 Task: Create in the project AgileCenter in Backlog an issue 'Create a new online platform for online digital marketing courses with advanced analytics and data visualization features', assign it to team member softage.4@softage.net and change the status to IN PROGRESS. Create in the project AgileCenter in Backlog an issue 'Implement a new cloud-based human resource information system for a company with advanced employee self-service and benefits management features', assign it to team member softage.1@softage.net and change the status to IN PROGRESS
Action: Mouse moved to (308, 304)
Screenshot: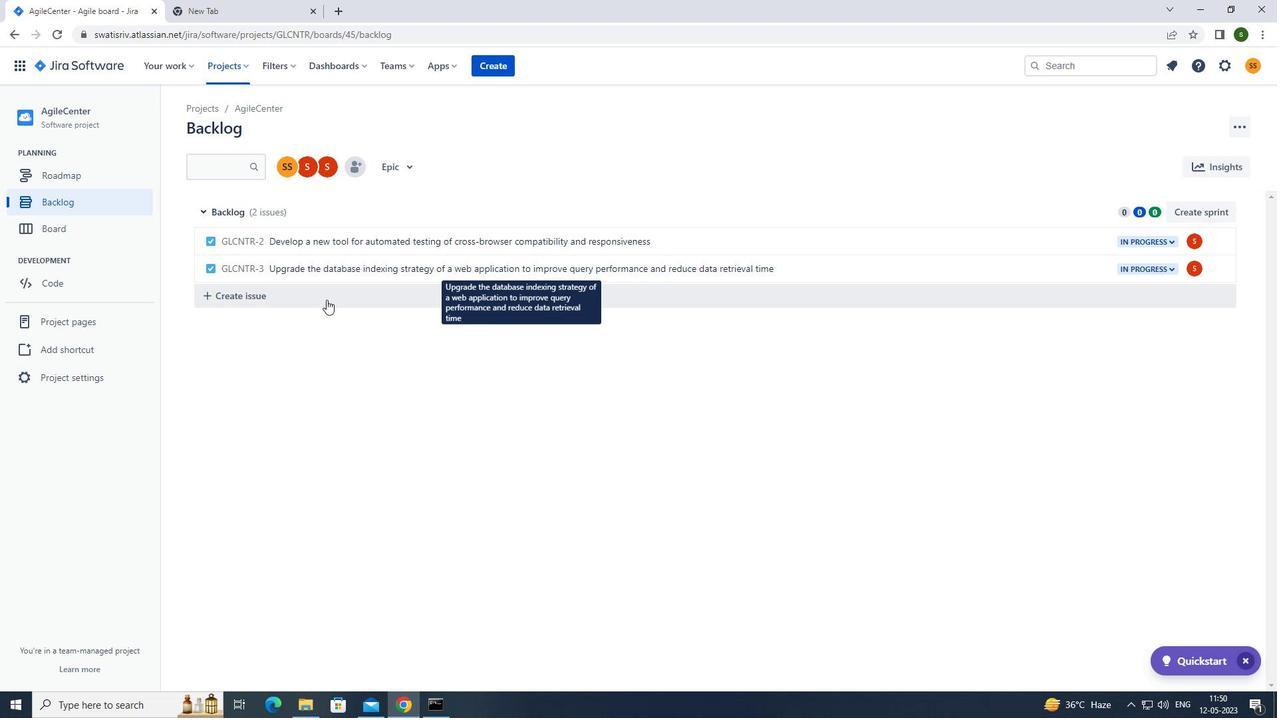 
Action: Mouse pressed left at (308, 304)
Screenshot: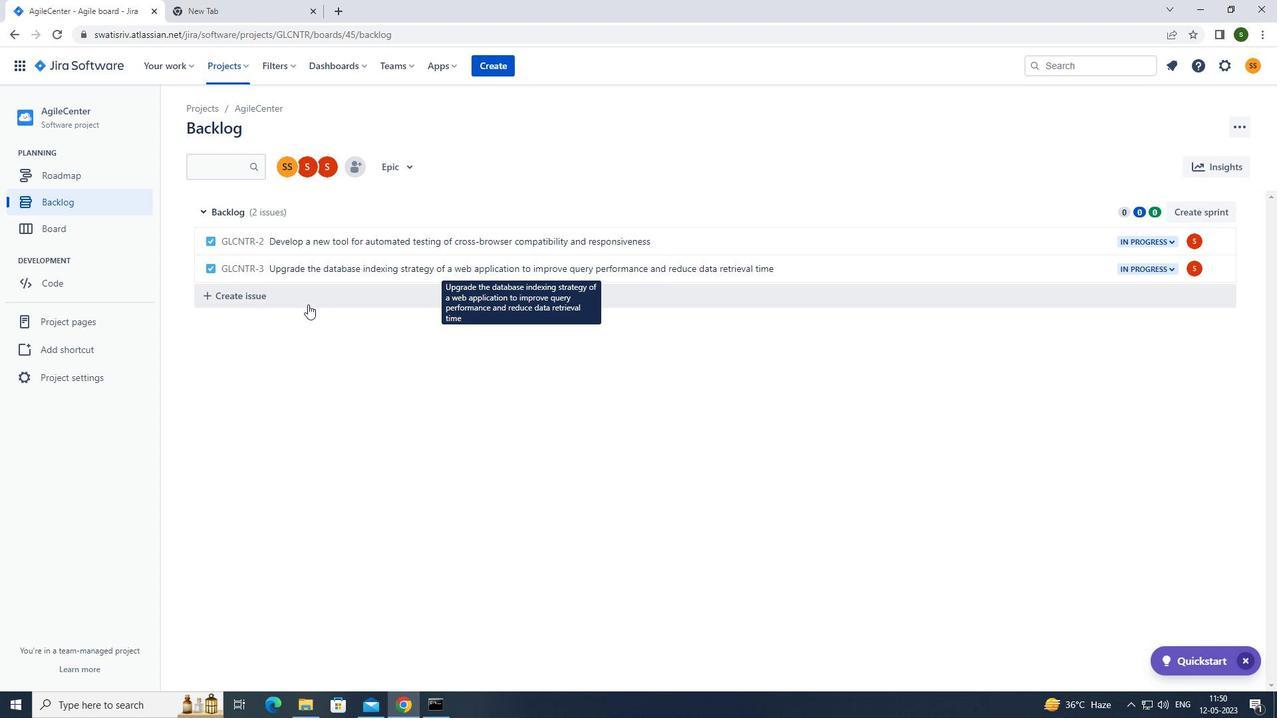 
Action: Mouse moved to (317, 298)
Screenshot: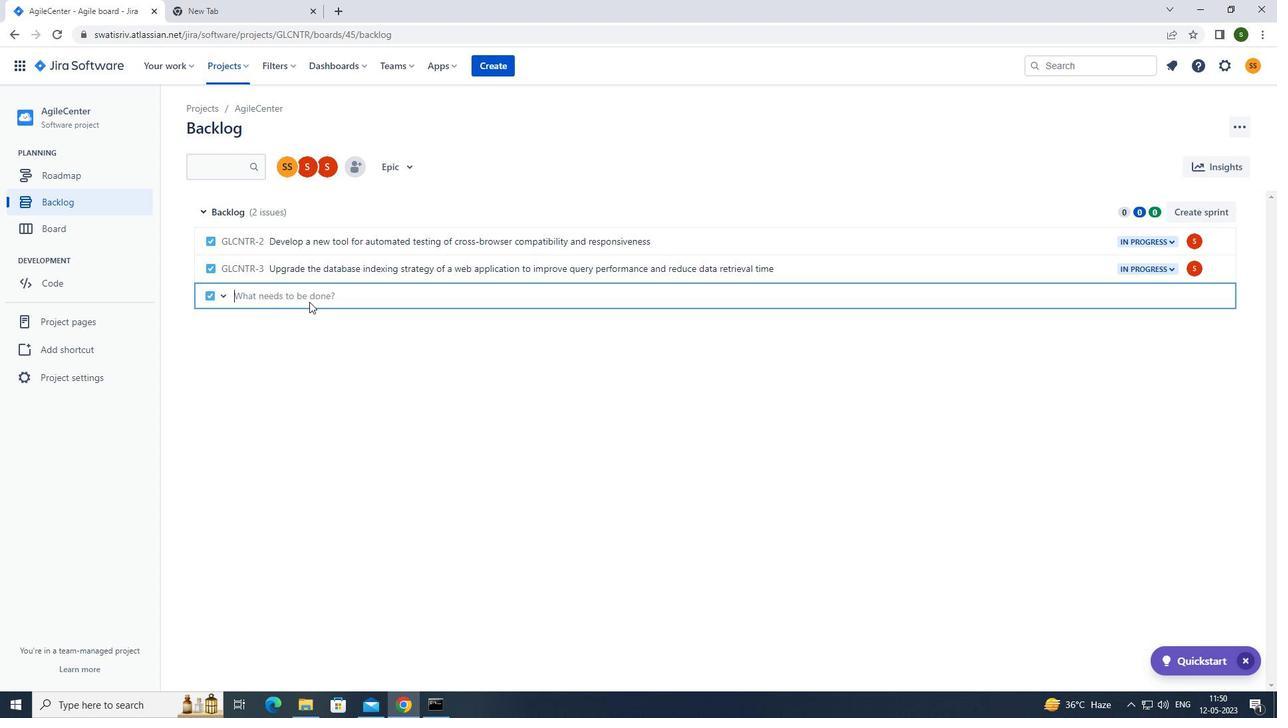 
Action: Key pressed <Key.caps_lock>c<Key.caps_lock>reate<Key.space>a<Key.space>new<Key.space>online<Key.space>platform<Key.space>for<Key.space>online<Key.space>digital<Key.space>marketing<Key.space>courses<Key.space>with<Key.space>advanced<Key.space>analytics<Key.space>and<Key.space>data<Key.space>visualization<Key.space>features<Key.enter>
Screenshot: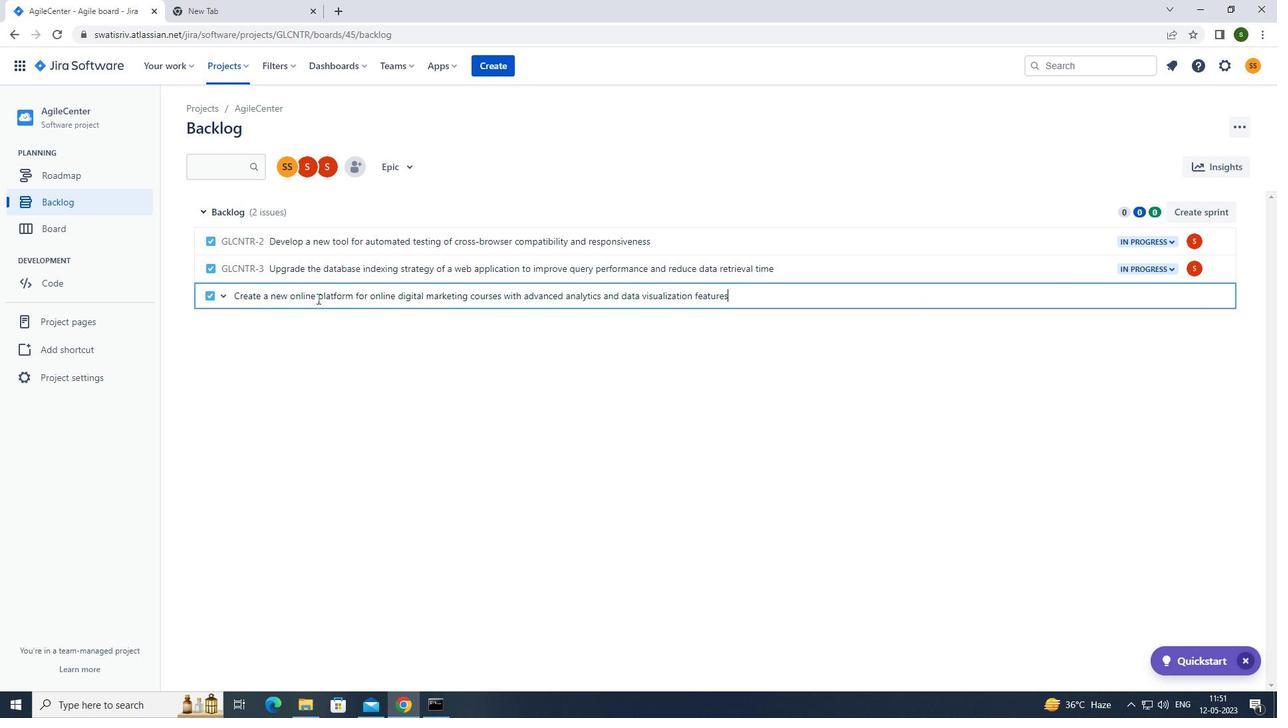 
Action: Mouse moved to (1197, 299)
Screenshot: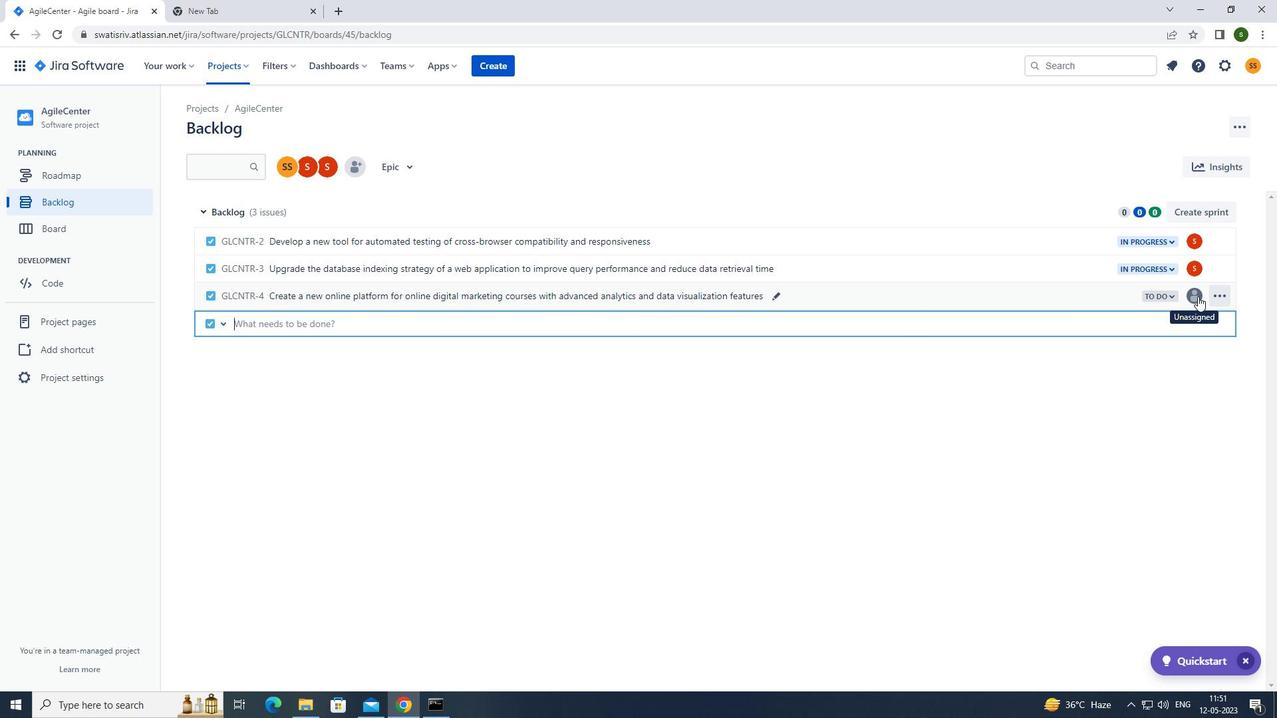 
Action: Mouse pressed left at (1197, 299)
Screenshot: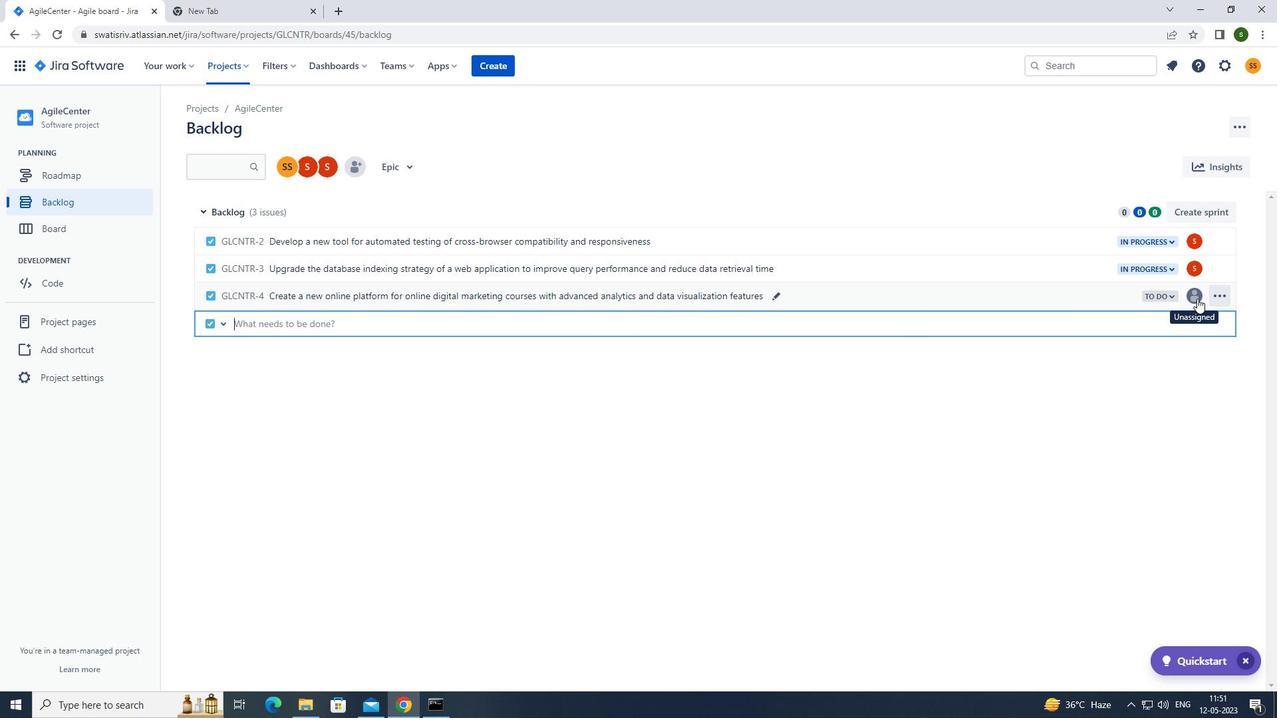 
Action: Mouse moved to (1092, 461)
Screenshot: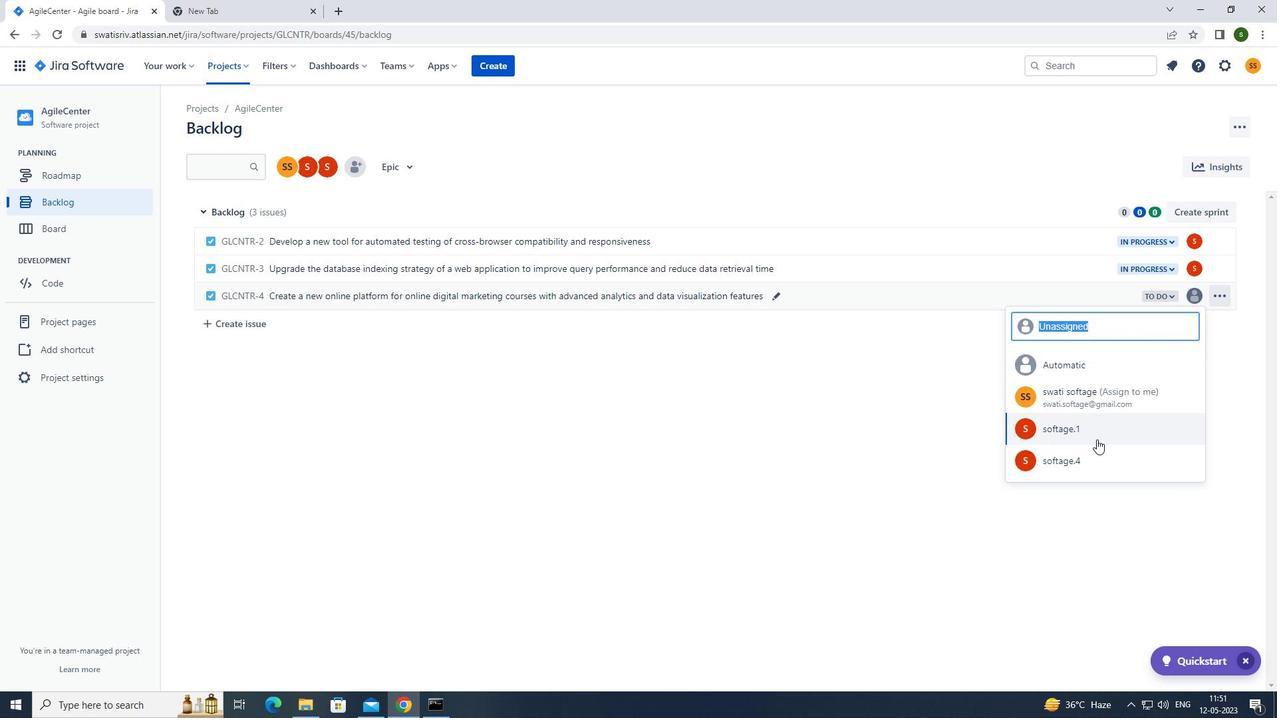 
Action: Mouse pressed left at (1092, 461)
Screenshot: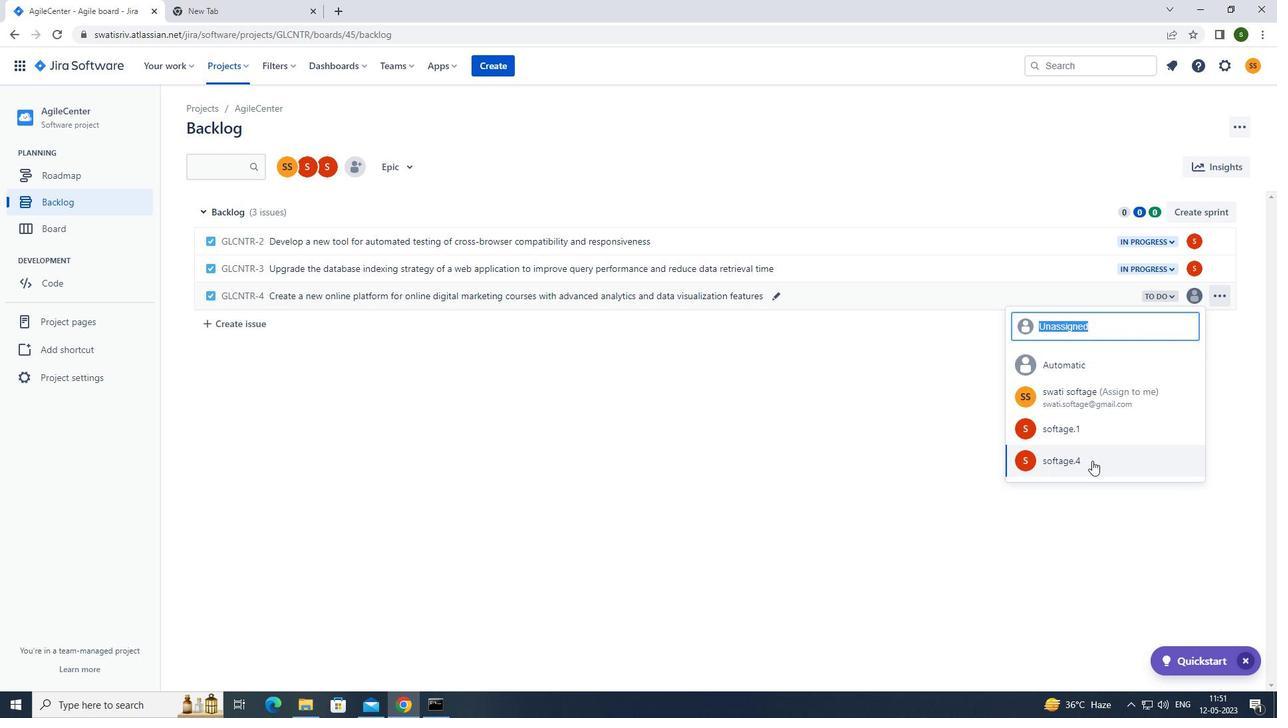 
Action: Mouse moved to (1171, 294)
Screenshot: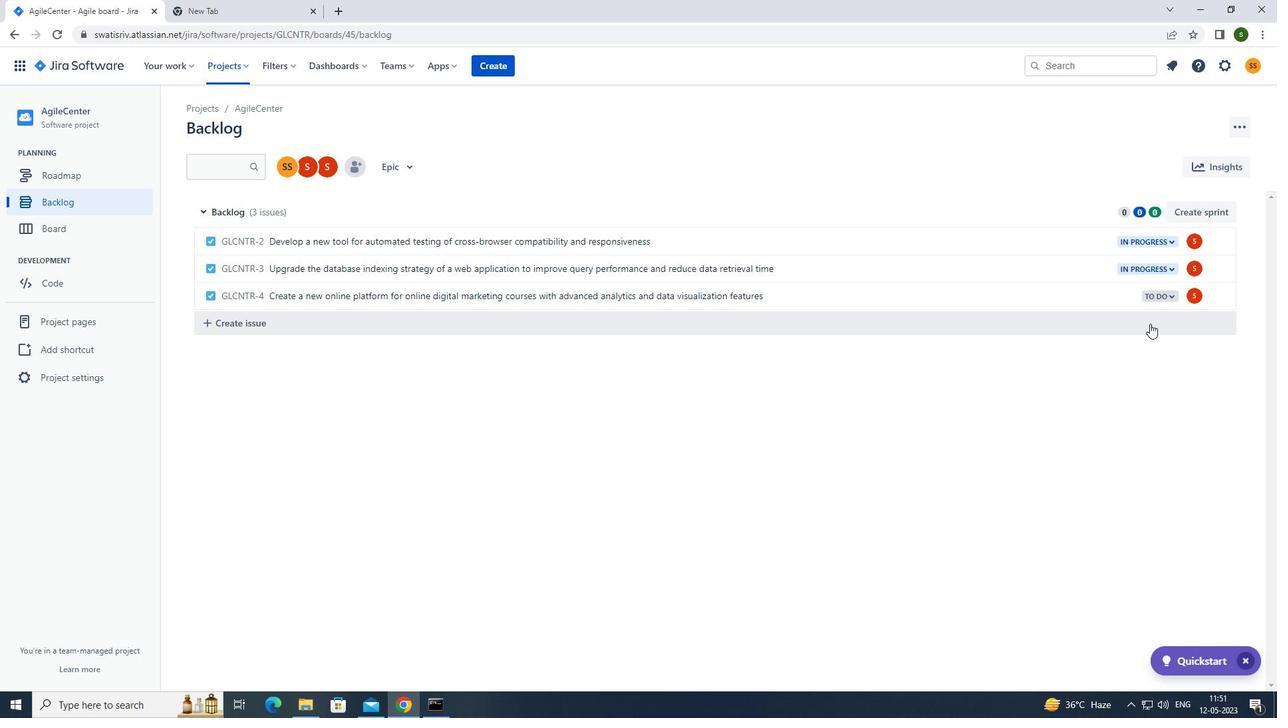 
Action: Mouse pressed left at (1171, 294)
Screenshot: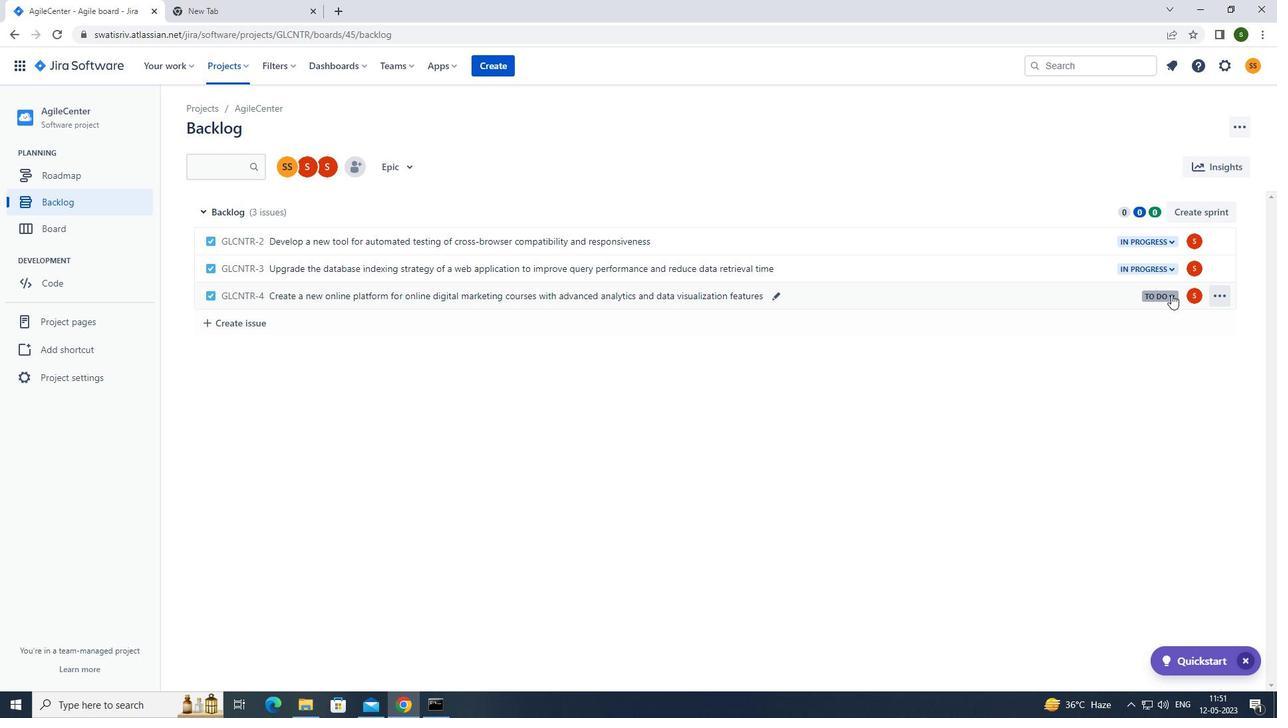 
Action: Mouse moved to (1094, 322)
Screenshot: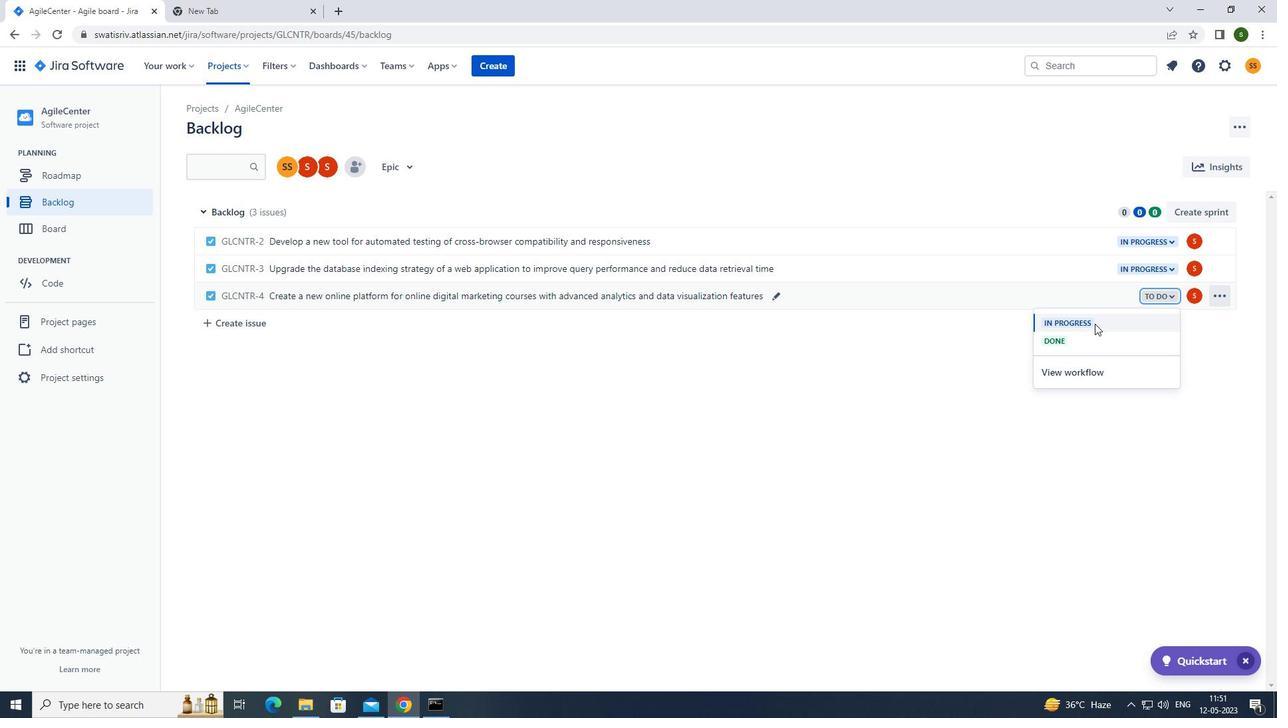 
Action: Mouse pressed left at (1094, 322)
Screenshot: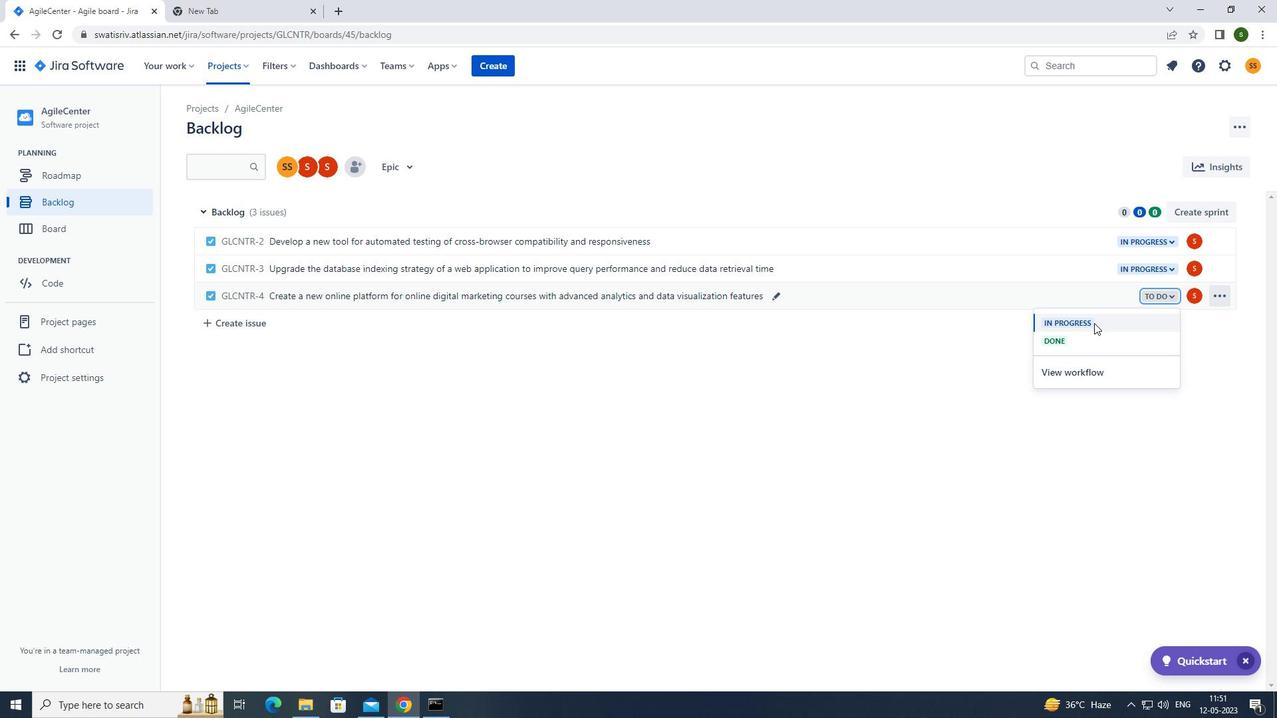 
Action: Mouse moved to (290, 321)
Screenshot: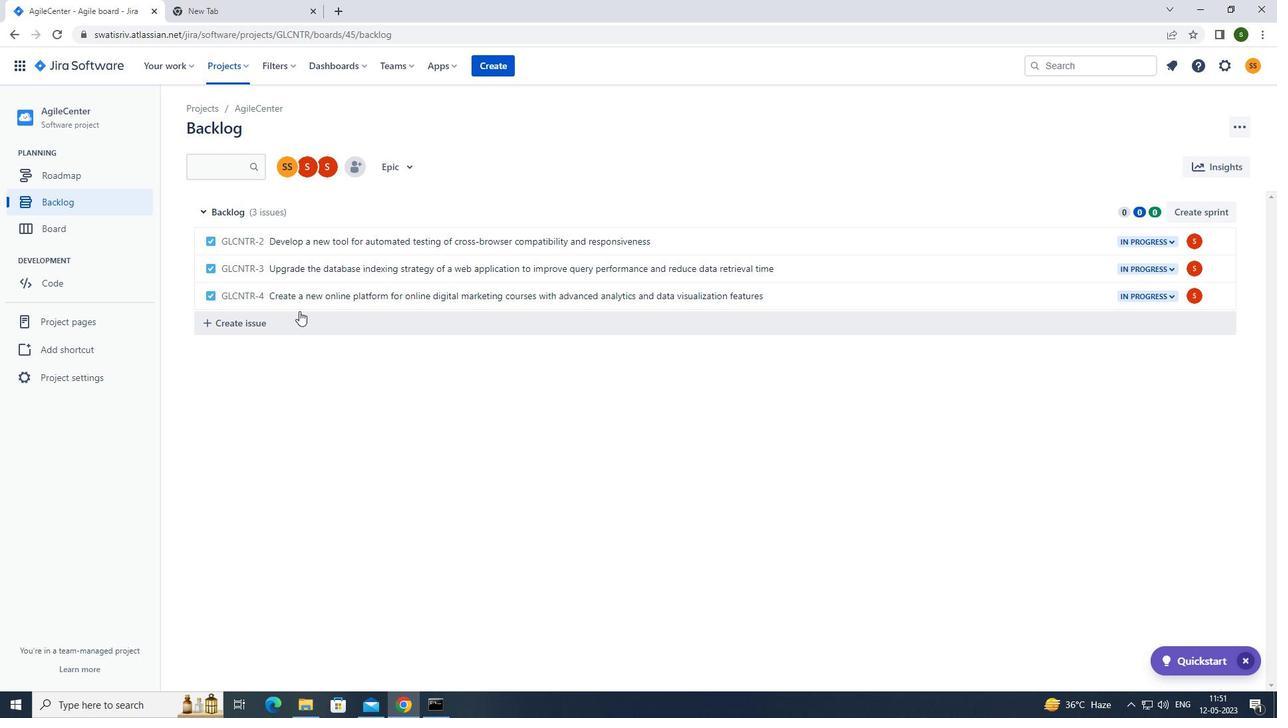 
Action: Mouse pressed left at (290, 321)
Screenshot: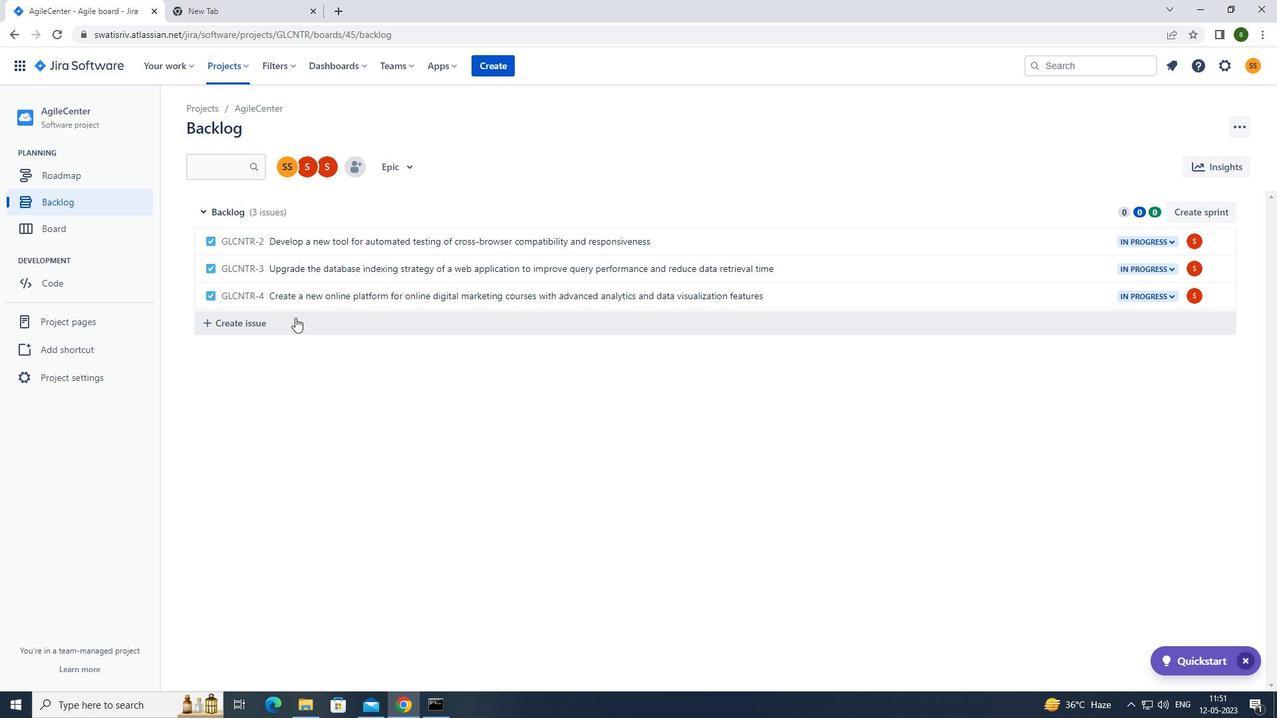 
Action: Mouse moved to (362, 326)
Screenshot: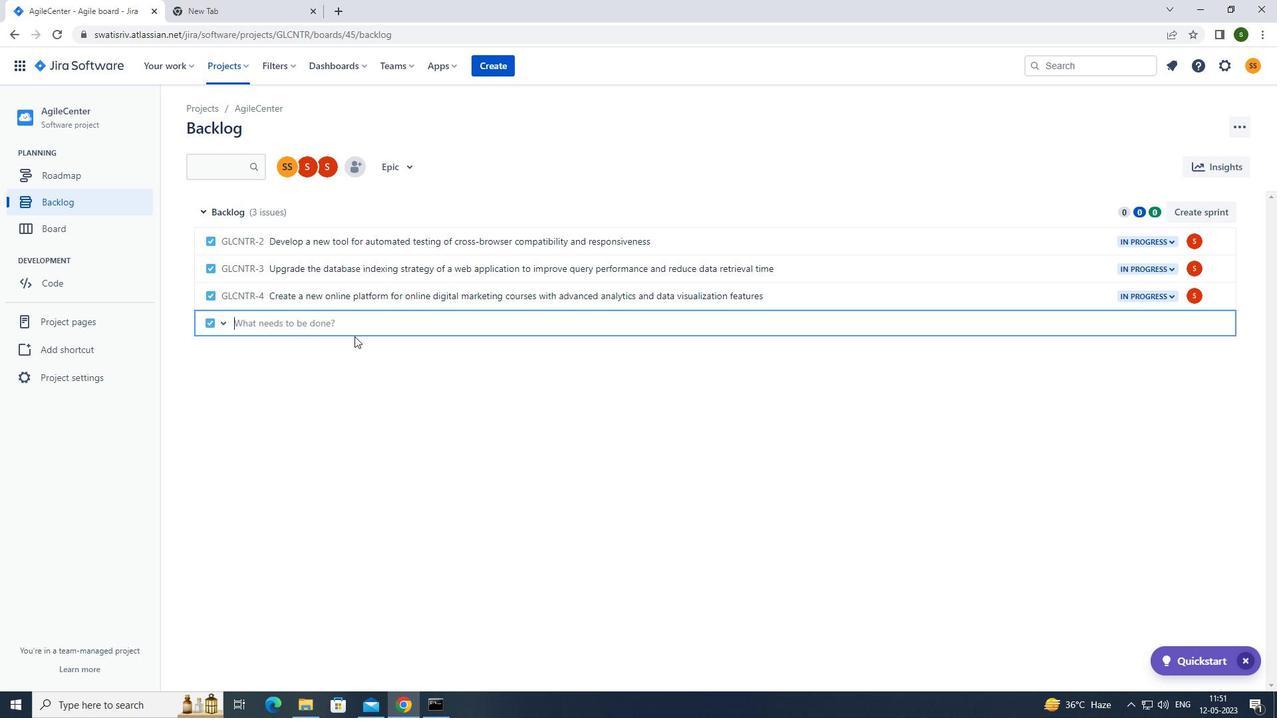 
Action: Key pressed <Key.caps_lock>i<Key.caps_lock>mplement<Key.space>a<Key.space>new<Key.space>cloud-based<Key.space>human<Key.space>resouce<Key.space>information<Key.space>system<Key.space>for<Key.space>a<Key.space>company<Key.space>with<Key.space>advanced<Key.space>employee<Key.space>self-service<Key.space>and<Key.space>benefits<Key.space>management<Key.enter>
Screenshot: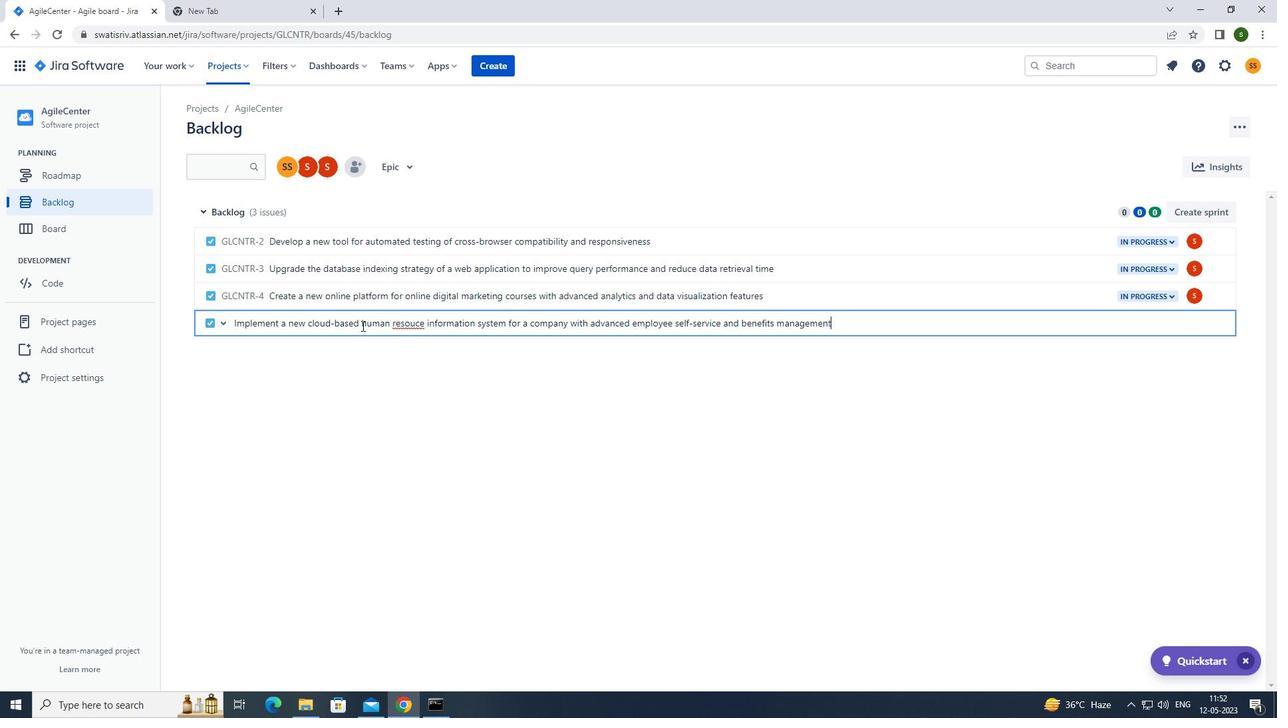 
Action: Mouse moved to (1192, 322)
Screenshot: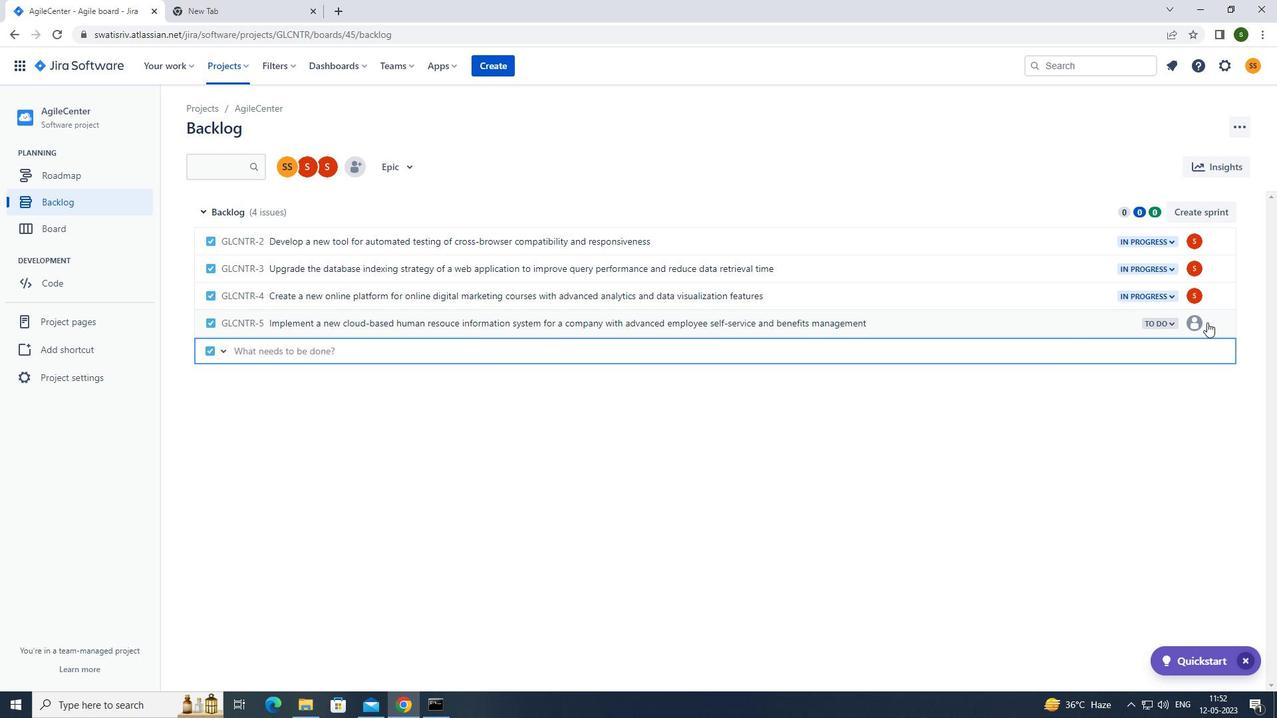 
Action: Mouse pressed left at (1192, 322)
Screenshot: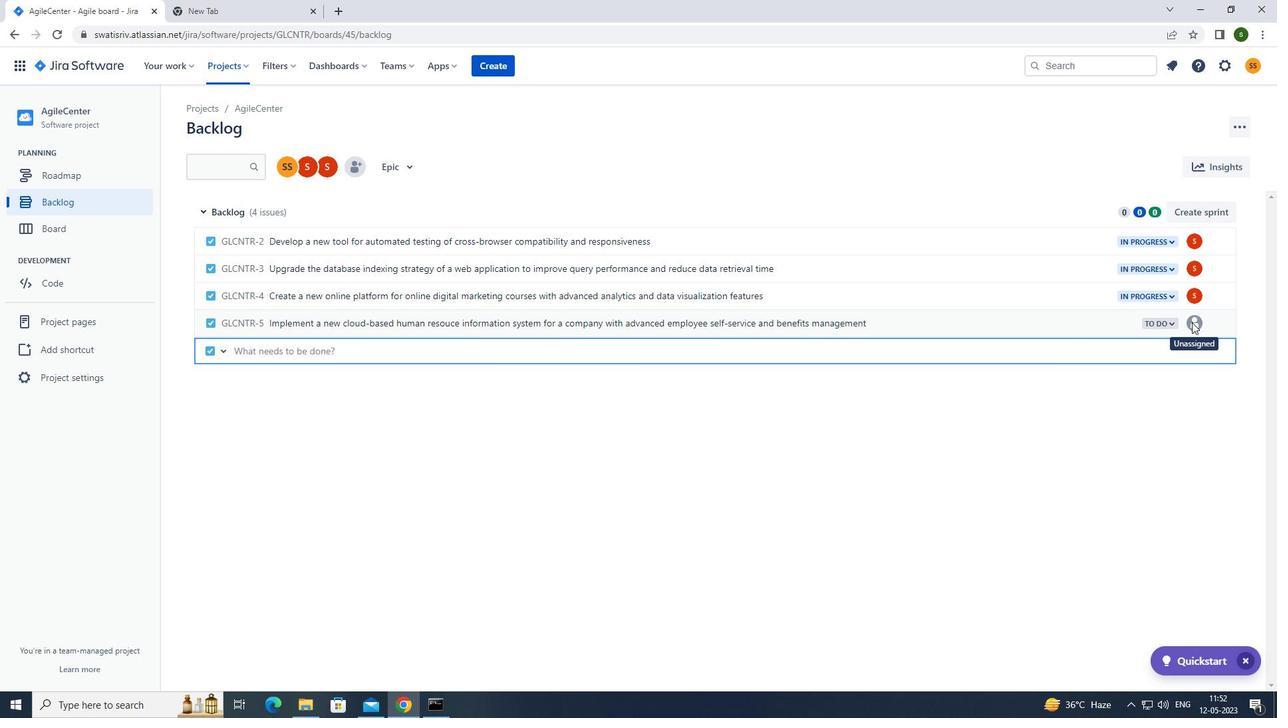 
Action: Mouse moved to (1190, 328)
Screenshot: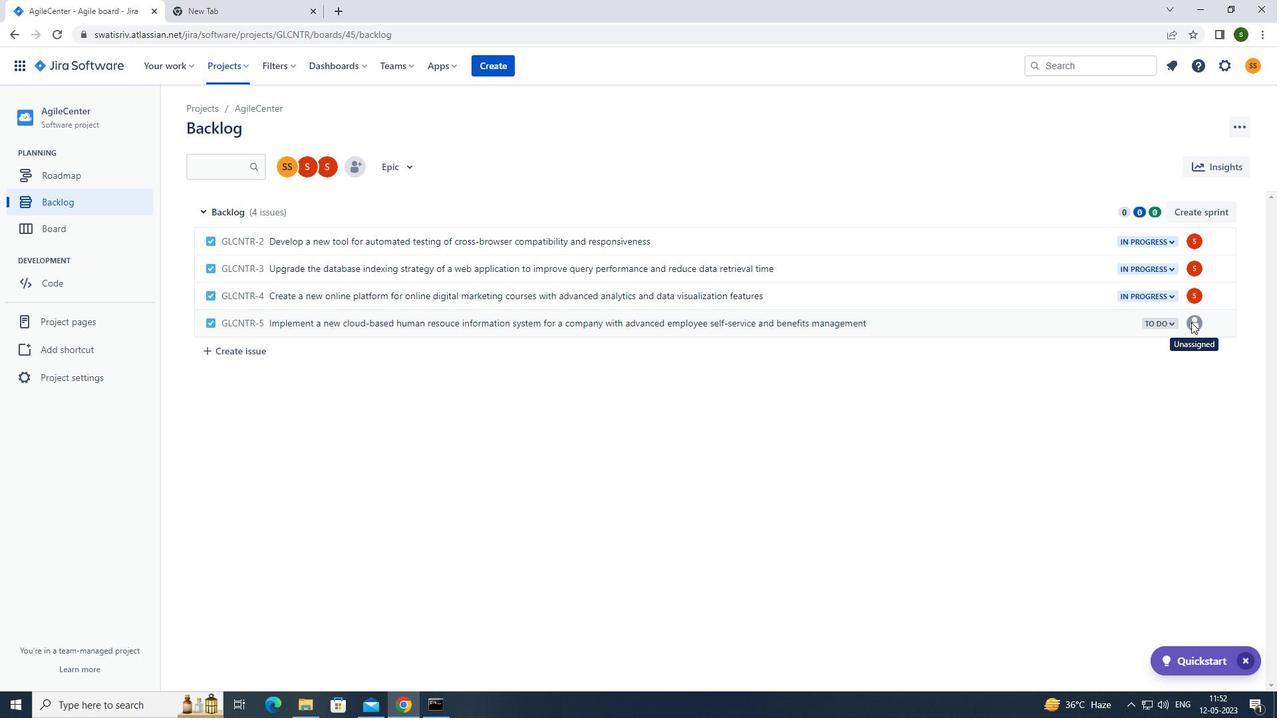 
Action: Mouse pressed left at (1190, 328)
Screenshot: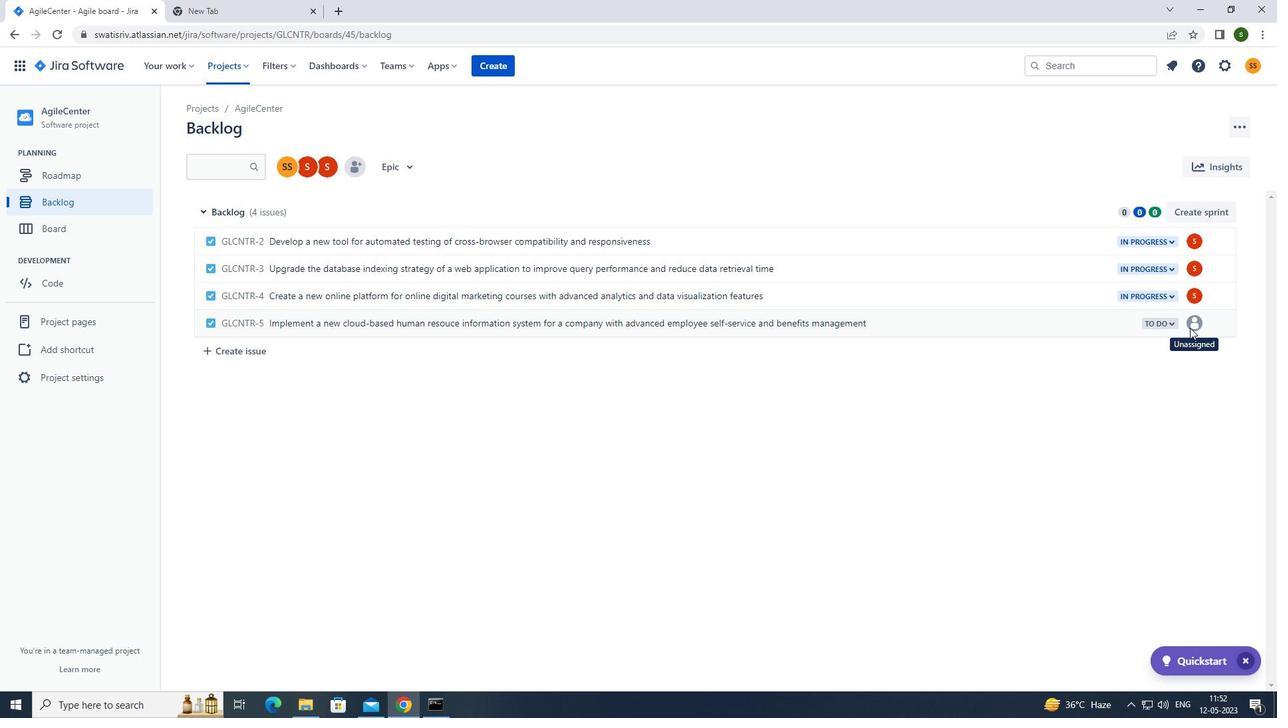 
Action: Mouse moved to (1193, 324)
Screenshot: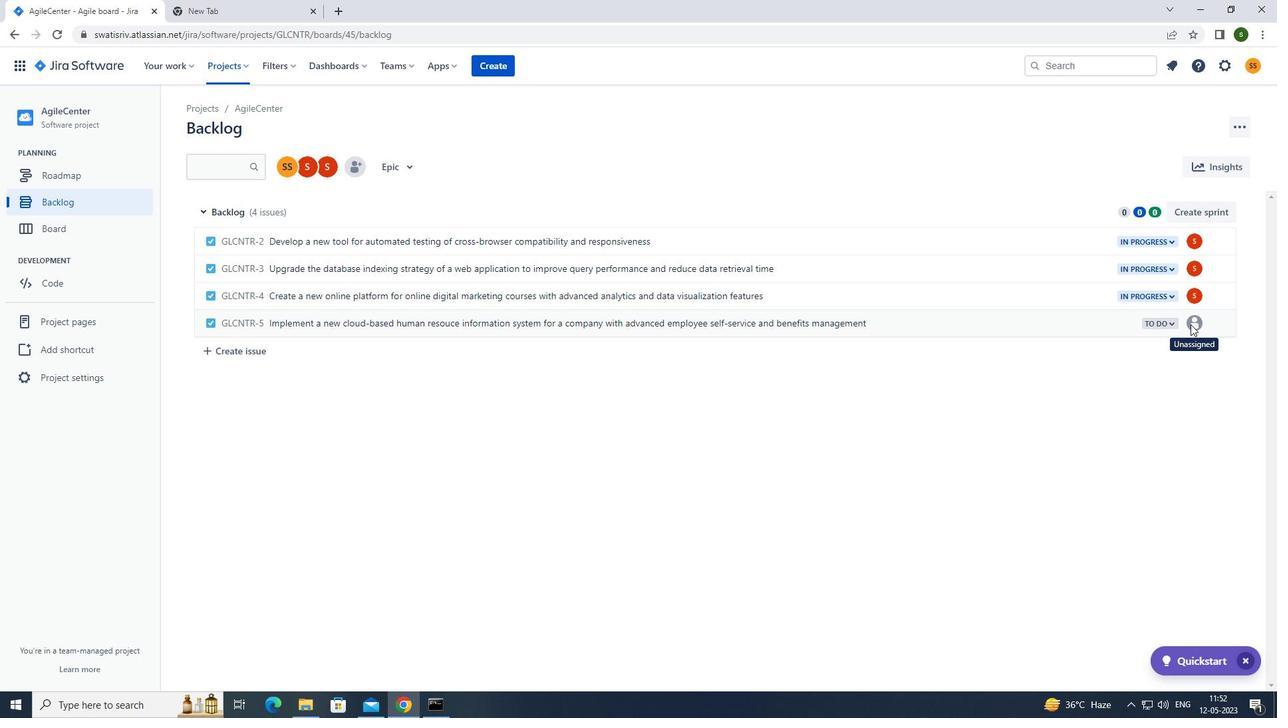 
Action: Mouse pressed left at (1193, 324)
Screenshot: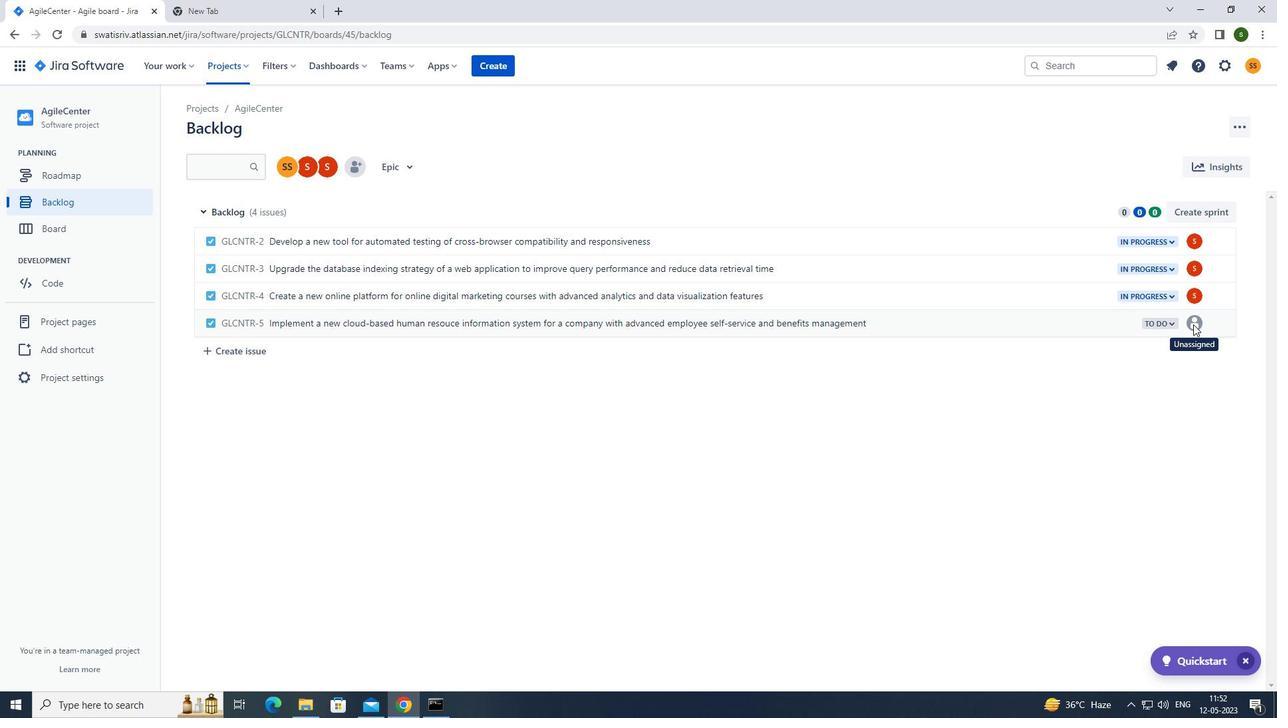 
Action: Mouse moved to (1196, 326)
Screenshot: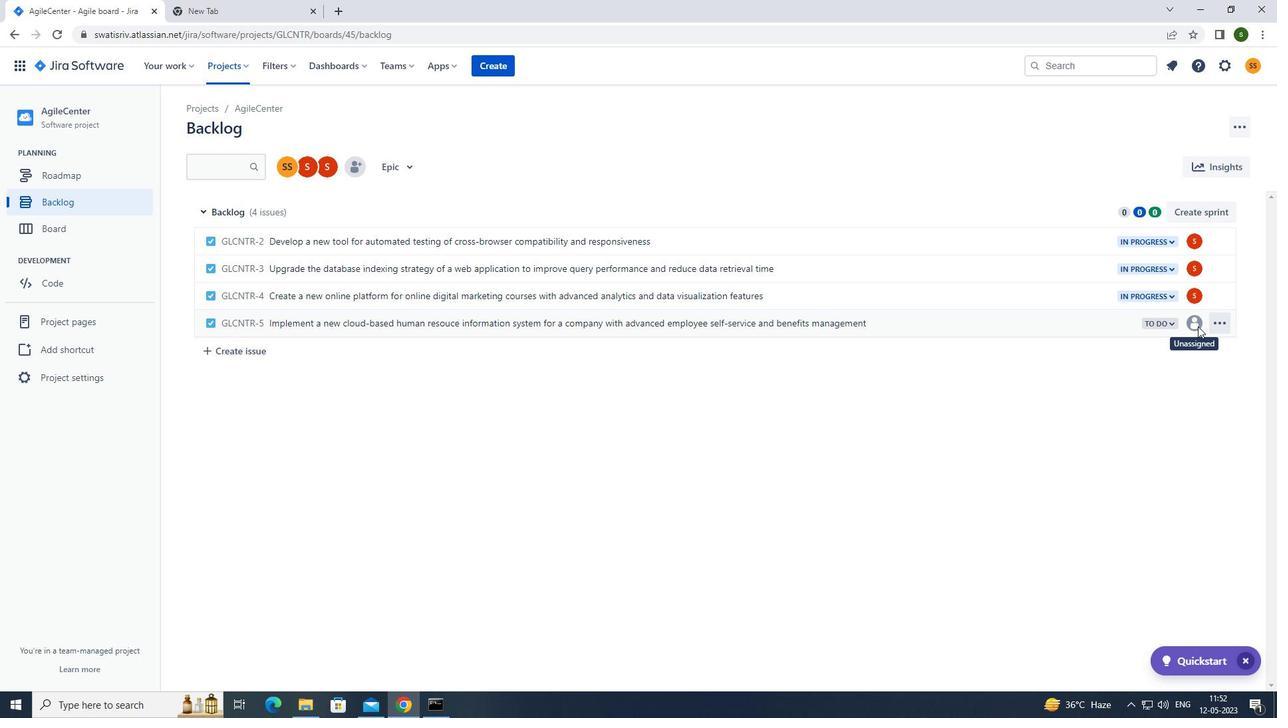
Action: Mouse pressed left at (1196, 326)
Screenshot: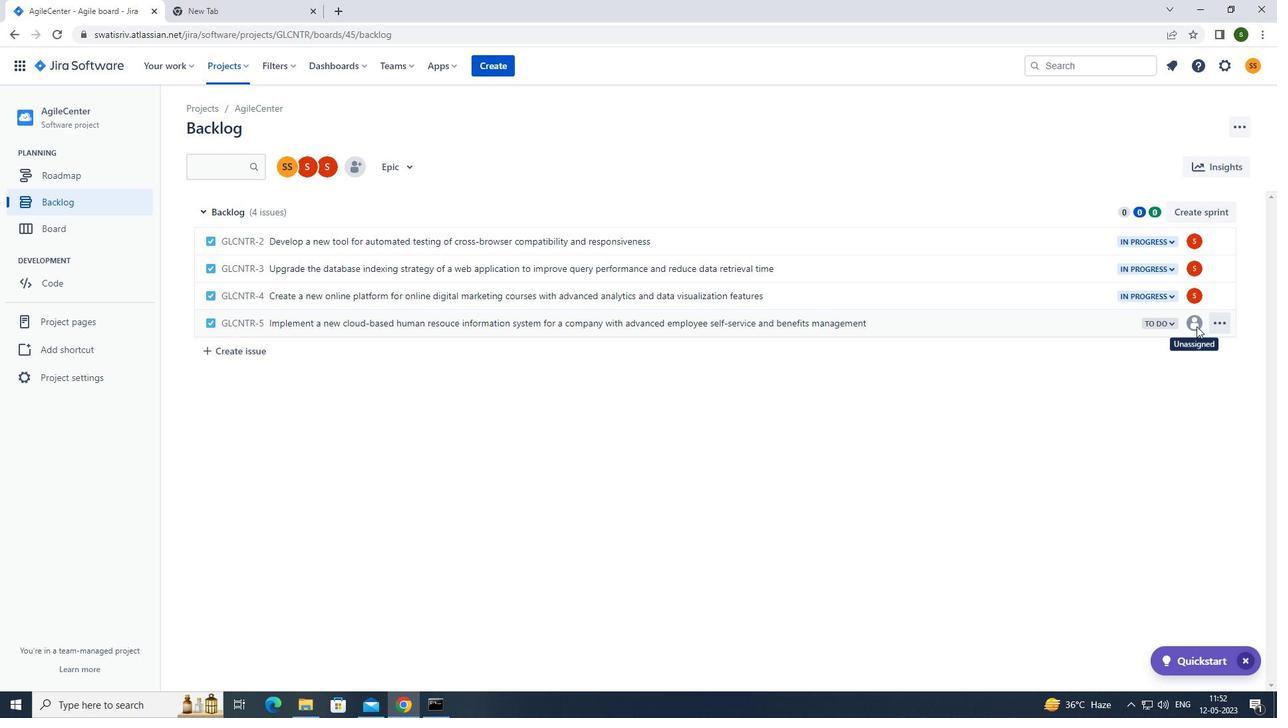 
Action: Mouse moved to (1075, 458)
Screenshot: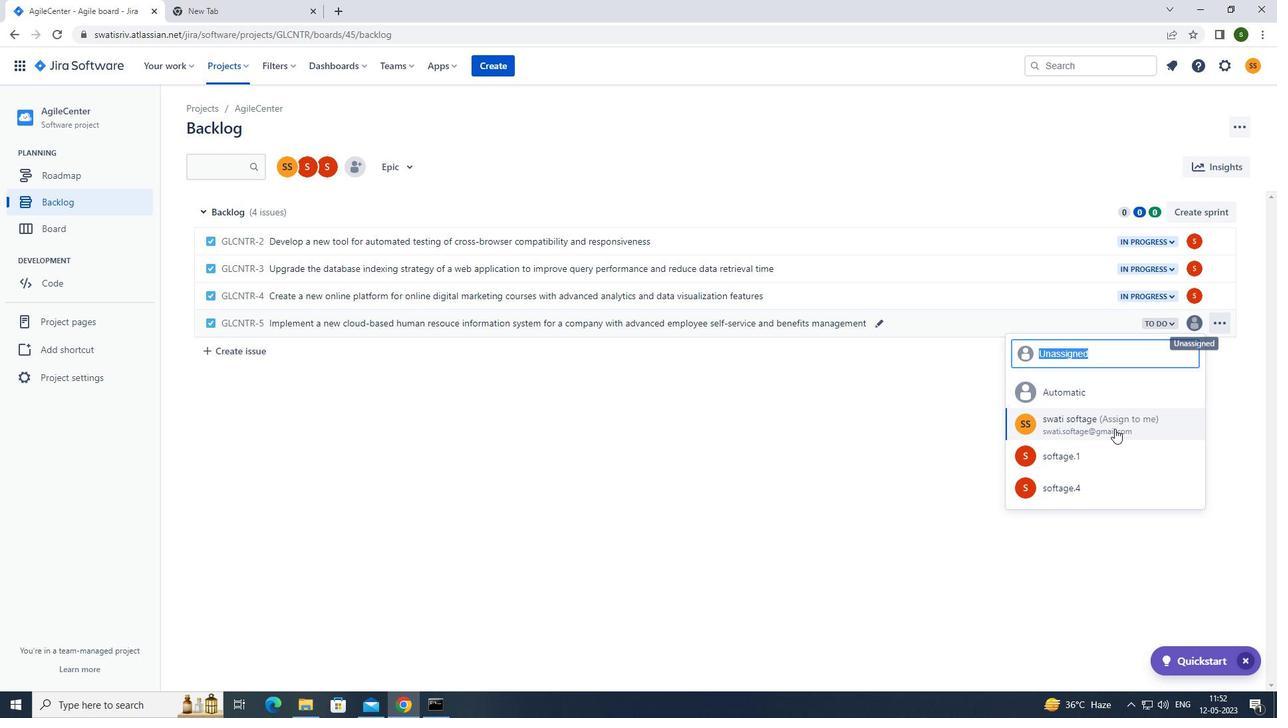 
Action: Mouse pressed left at (1075, 458)
Screenshot: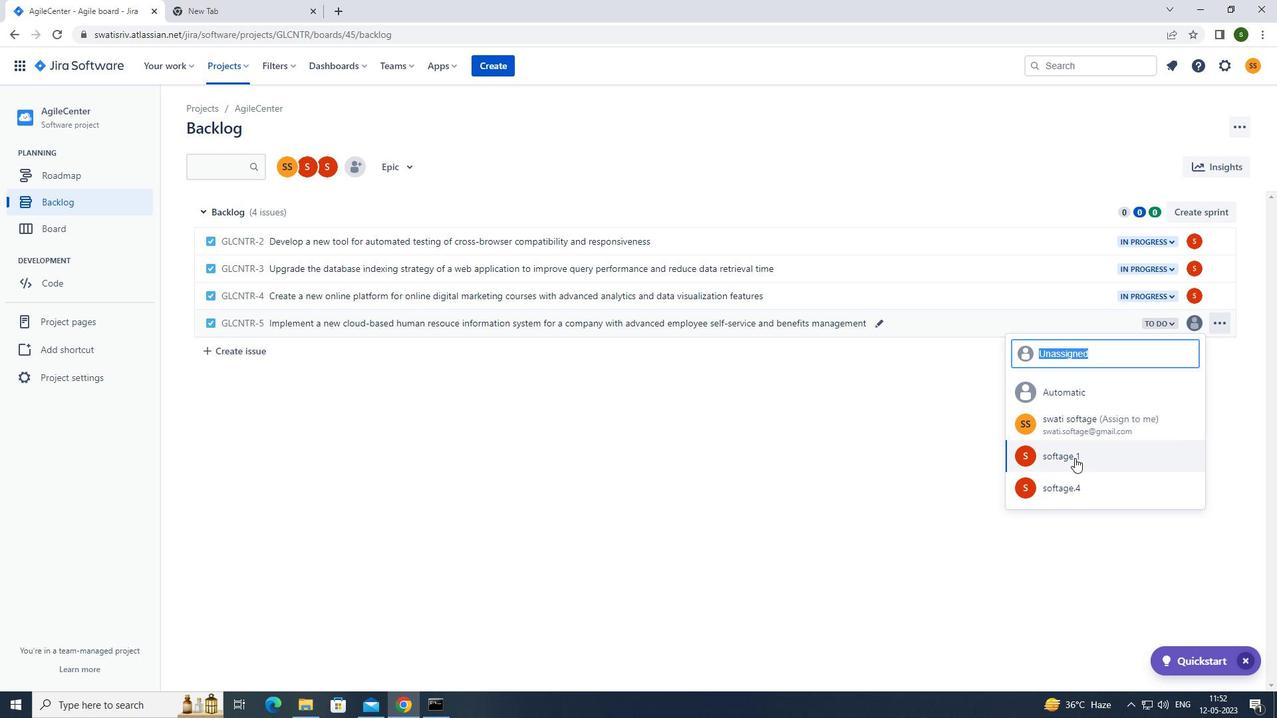 
Action: Mouse moved to (1172, 320)
Screenshot: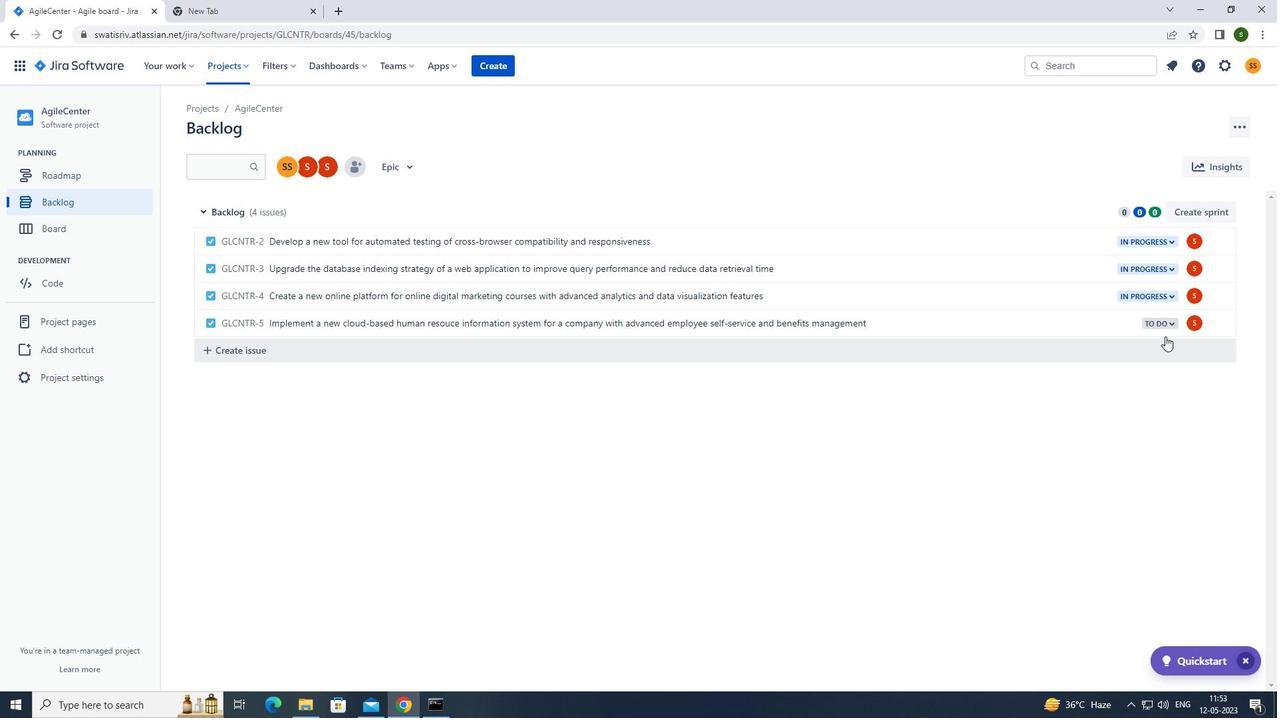 
Action: Mouse pressed left at (1172, 320)
Screenshot: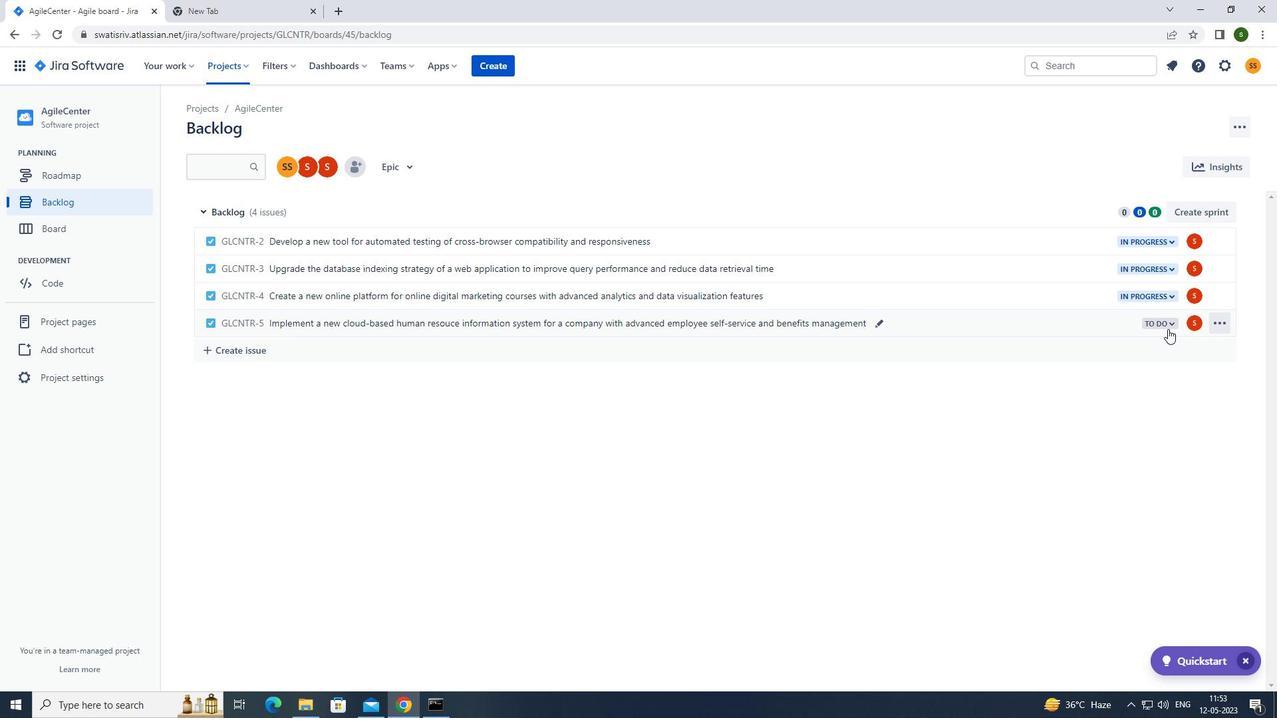 
Action: Mouse moved to (1088, 346)
Screenshot: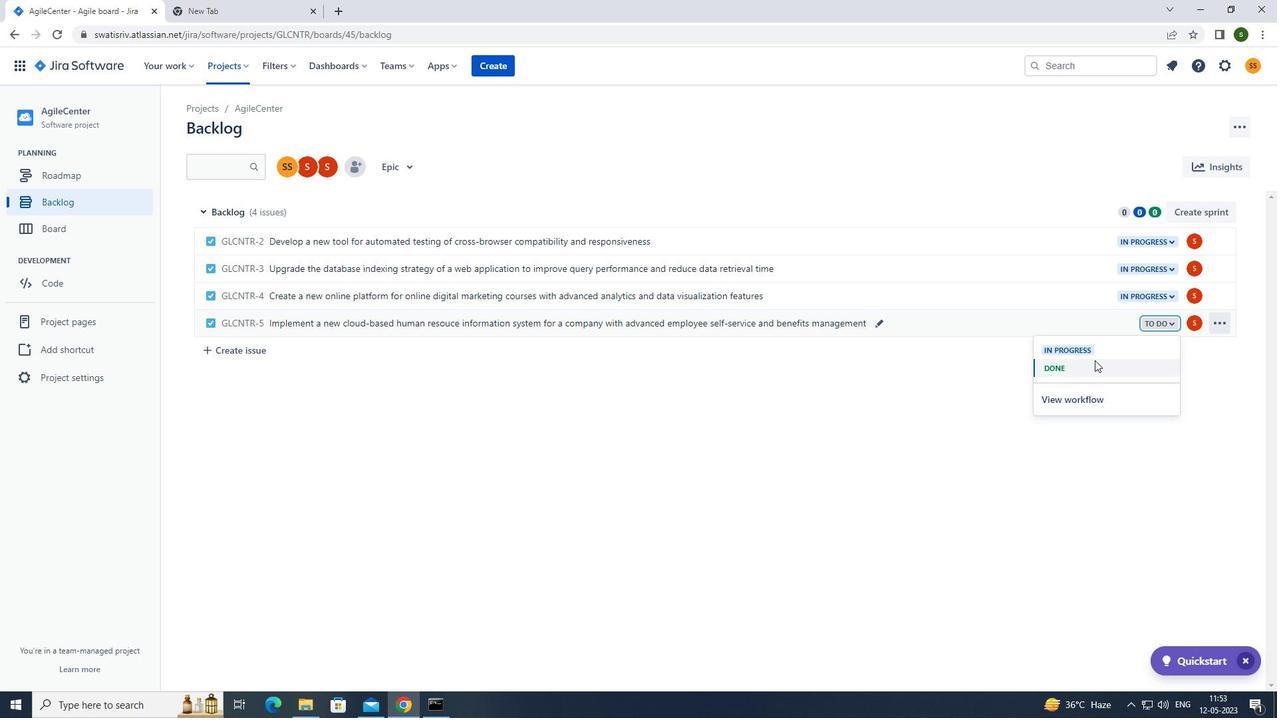 
Action: Mouse pressed left at (1088, 346)
Screenshot: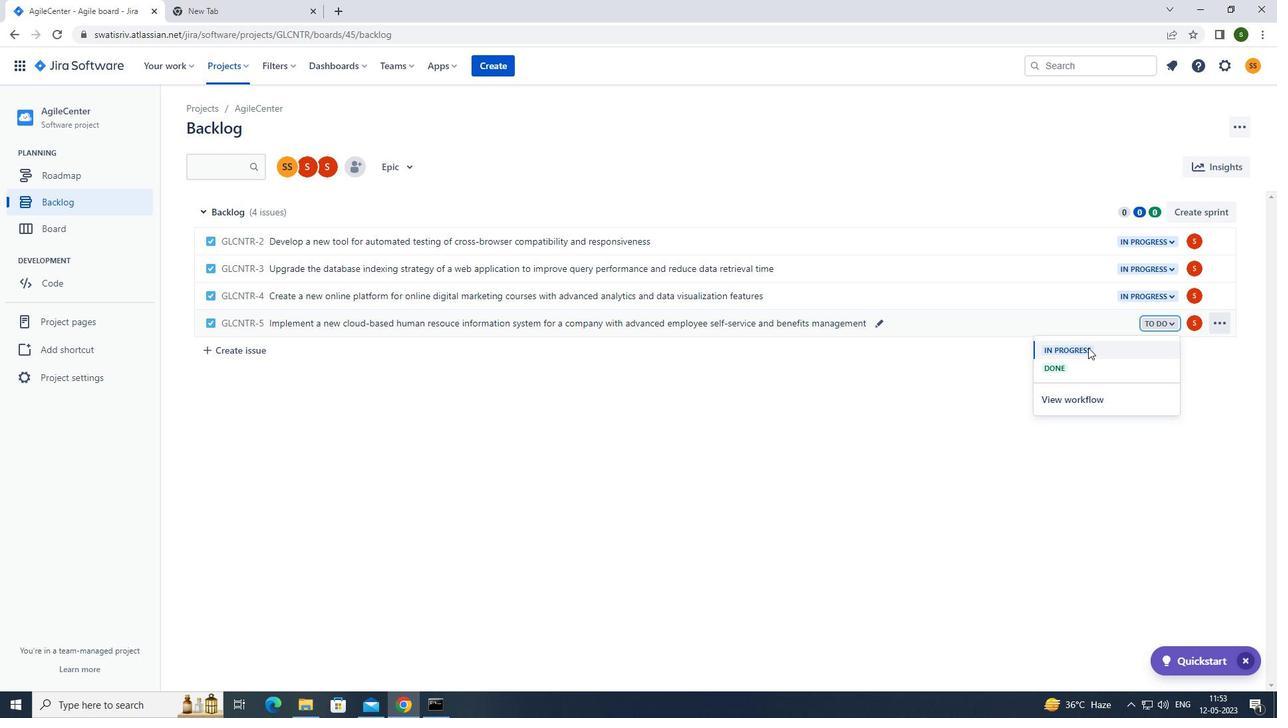 
Action: Mouse moved to (851, 479)
Screenshot: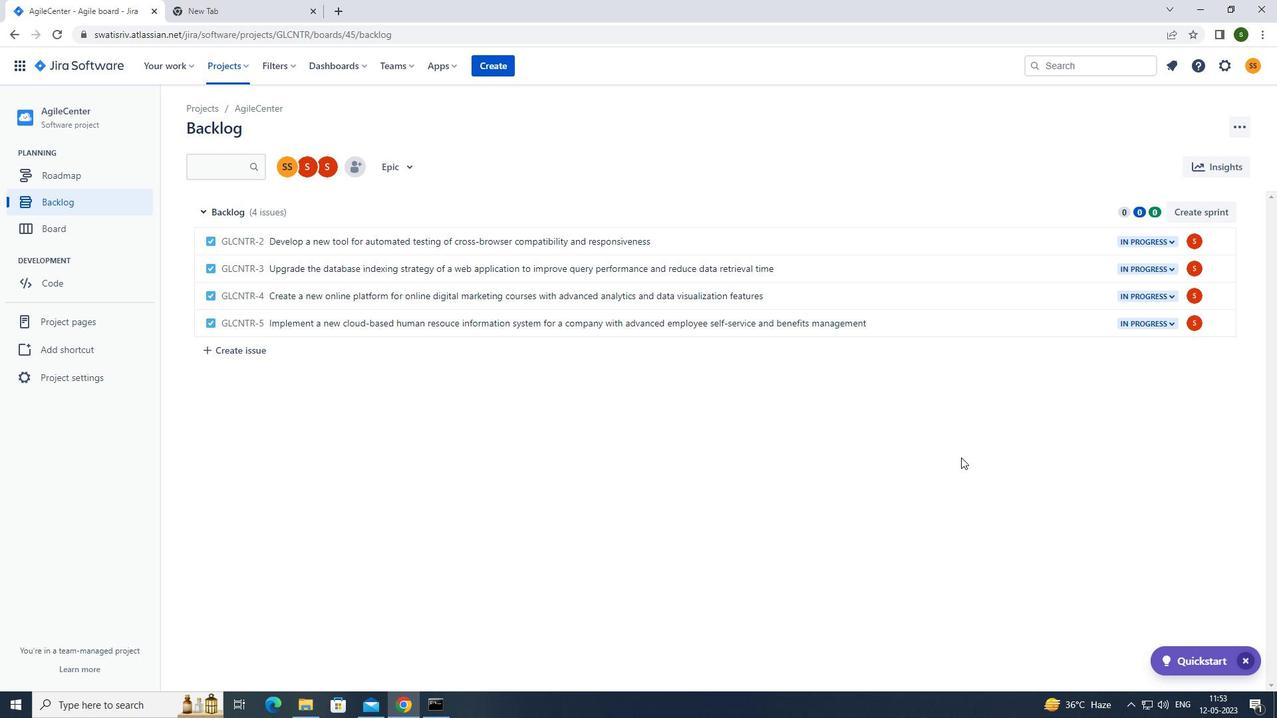 
